 Task: Create Card Project Status Report in Board Sales Prospecting Tools to Workspace Corporate Social Responsibility. Create Card Food Processing Review in Board Sales Forecasting and Analysis to Workspace Corporate Social Responsibility. Create Card Lessons Learned Meeting in Board Sales Forecasting and Revenue Projection to Workspace Corporate Social Responsibility
Action: Mouse moved to (115, 488)
Screenshot: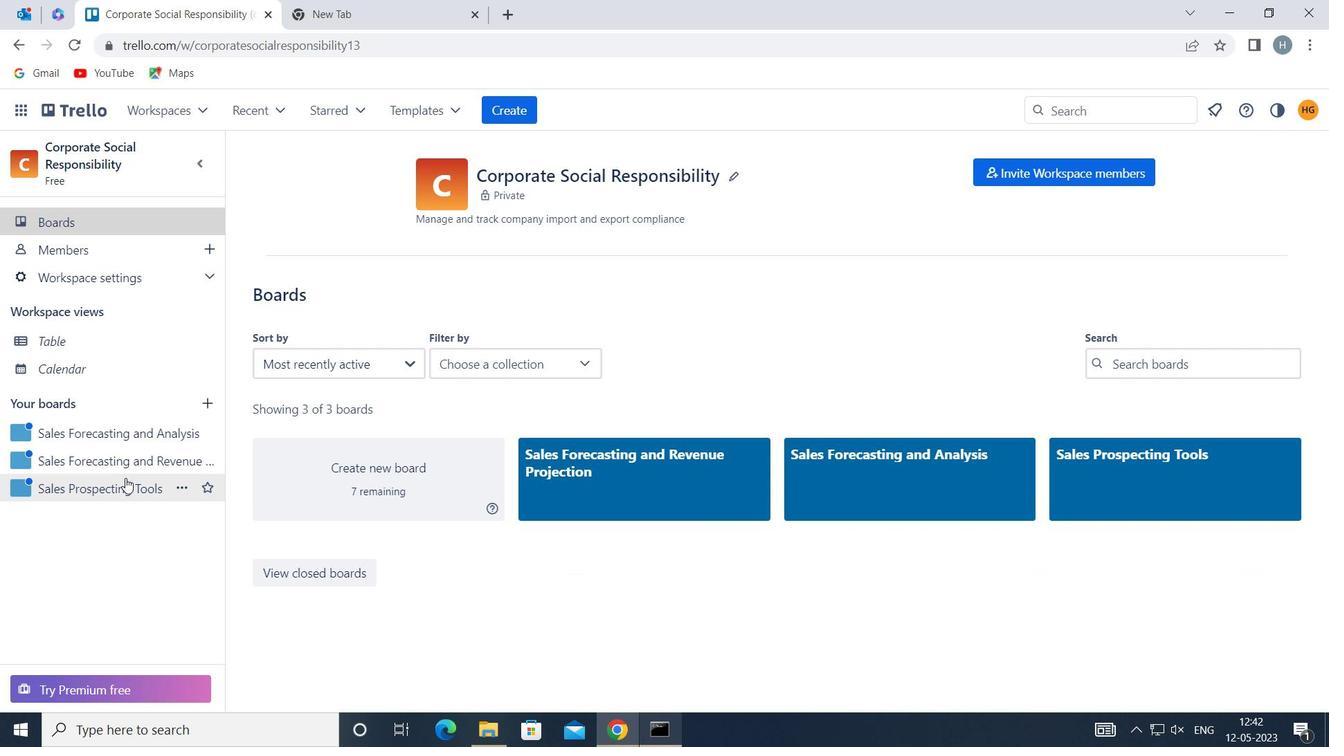 
Action: Mouse pressed left at (115, 488)
Screenshot: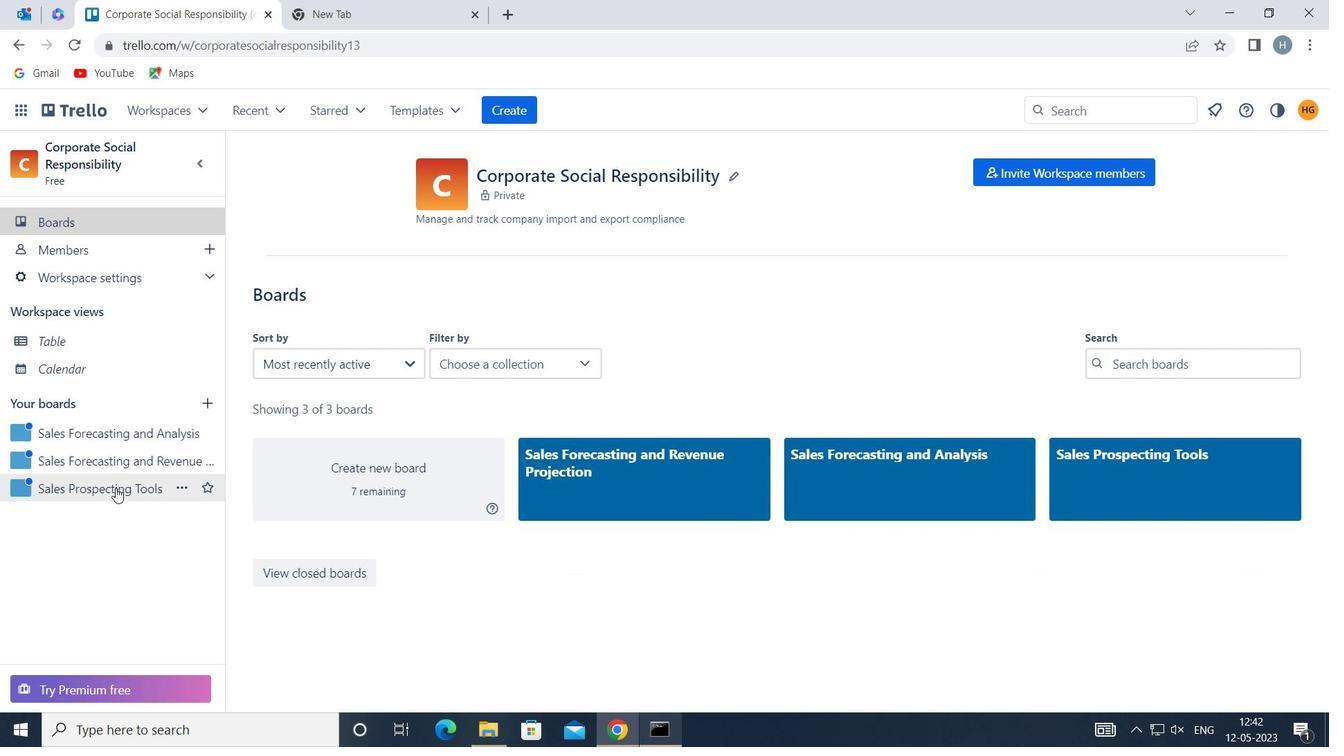 
Action: Mouse moved to (773, 254)
Screenshot: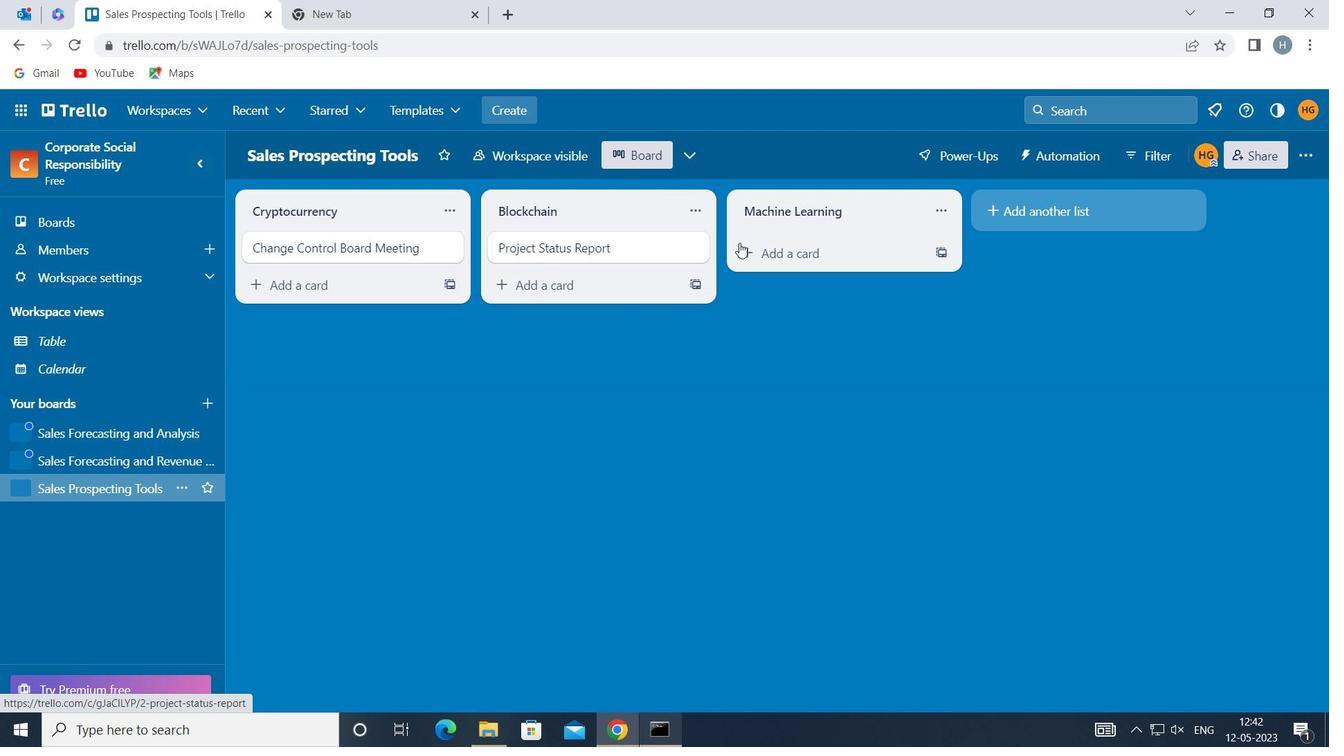 
Action: Mouse pressed left at (773, 254)
Screenshot: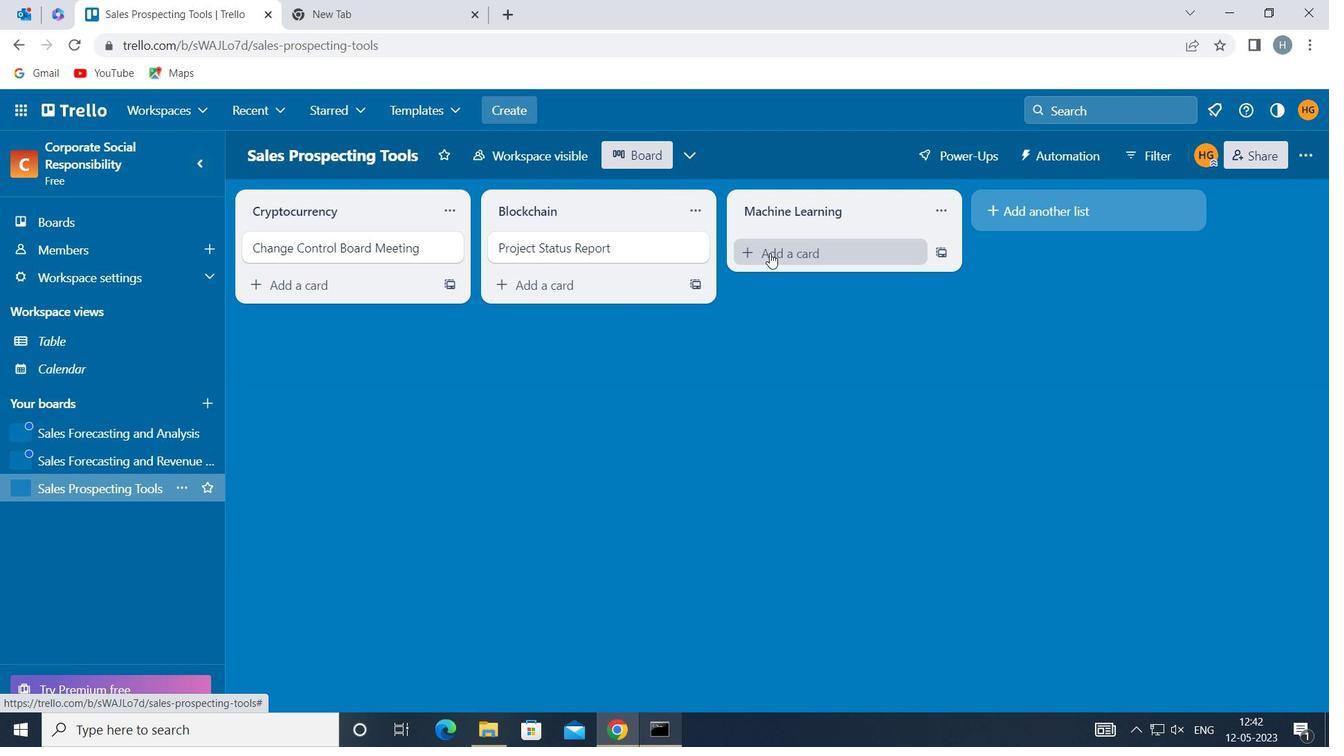 
Action: Key pressed <Key.shift>PROJECT<Key.space><Key.shift>STATUS<Key.space><Key.shift><Key.shift><Key.shift><Key.shift><Key.shift>REPORT
Screenshot: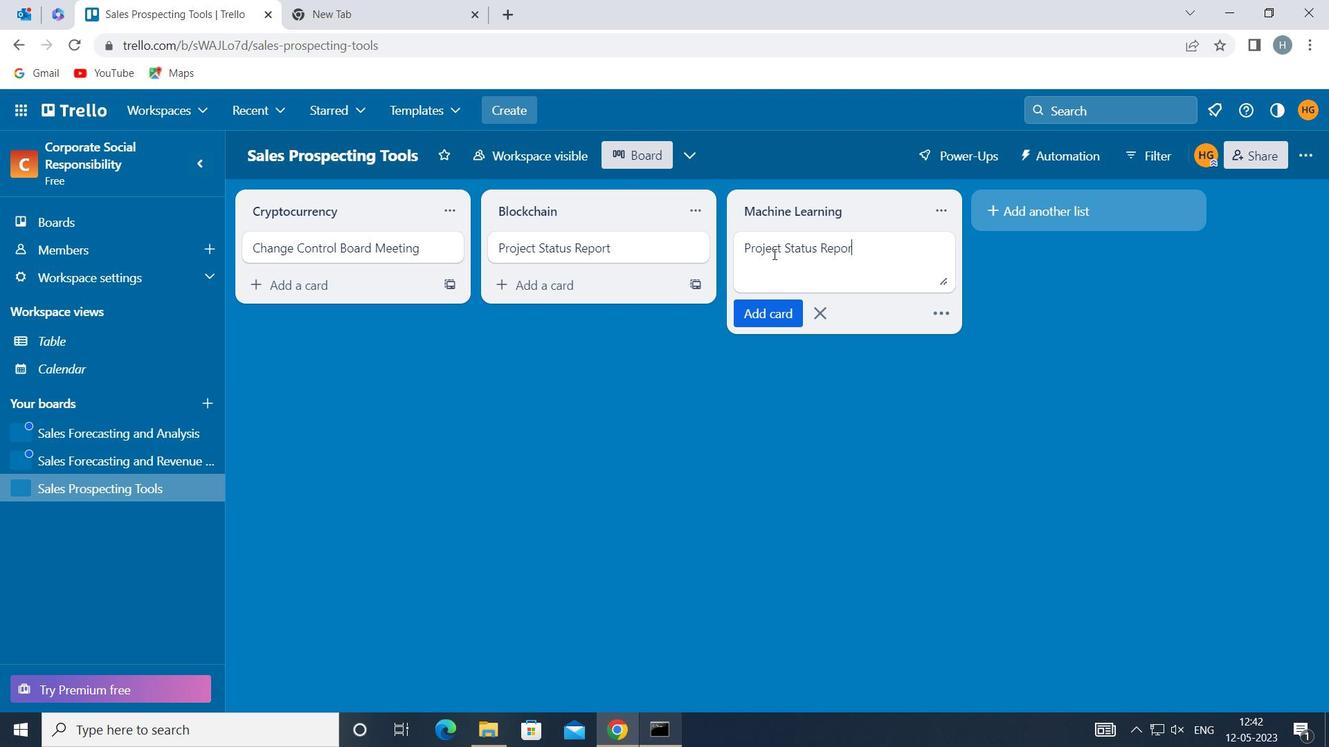 
Action: Mouse moved to (778, 304)
Screenshot: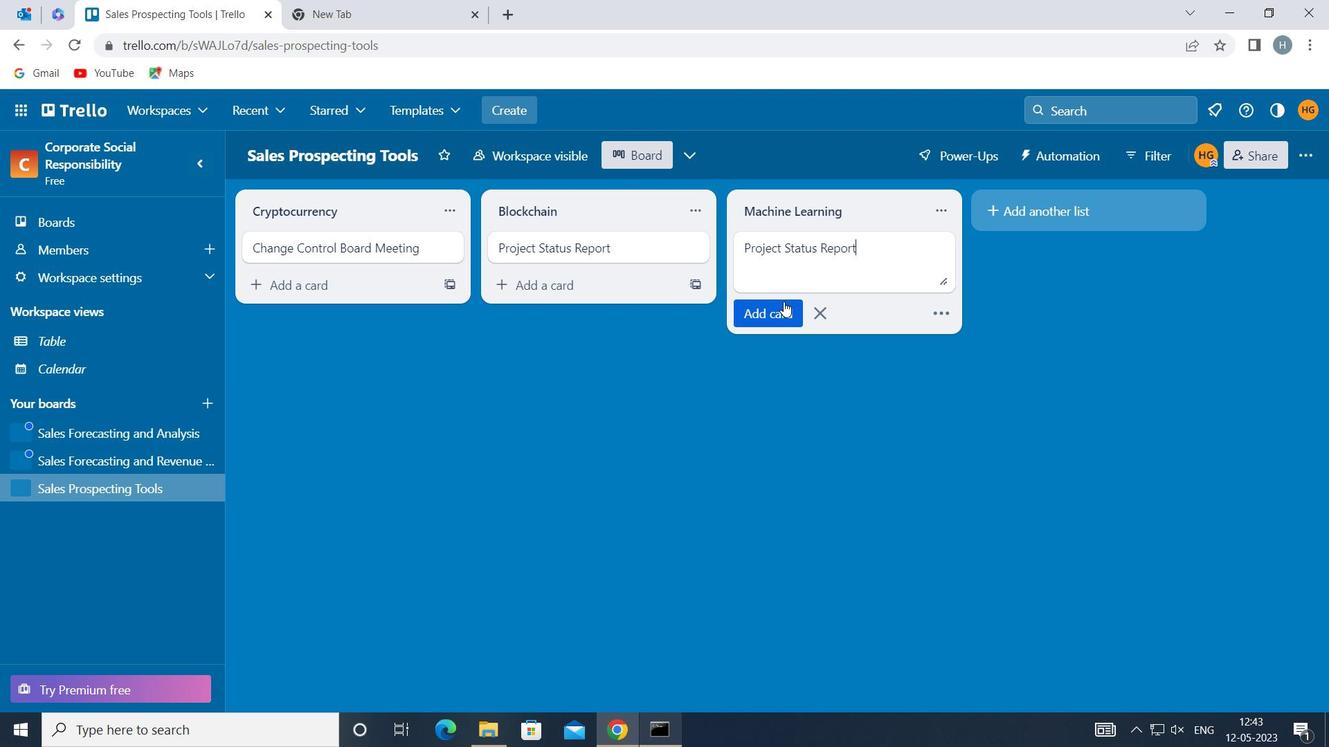 
Action: Mouse pressed left at (778, 304)
Screenshot: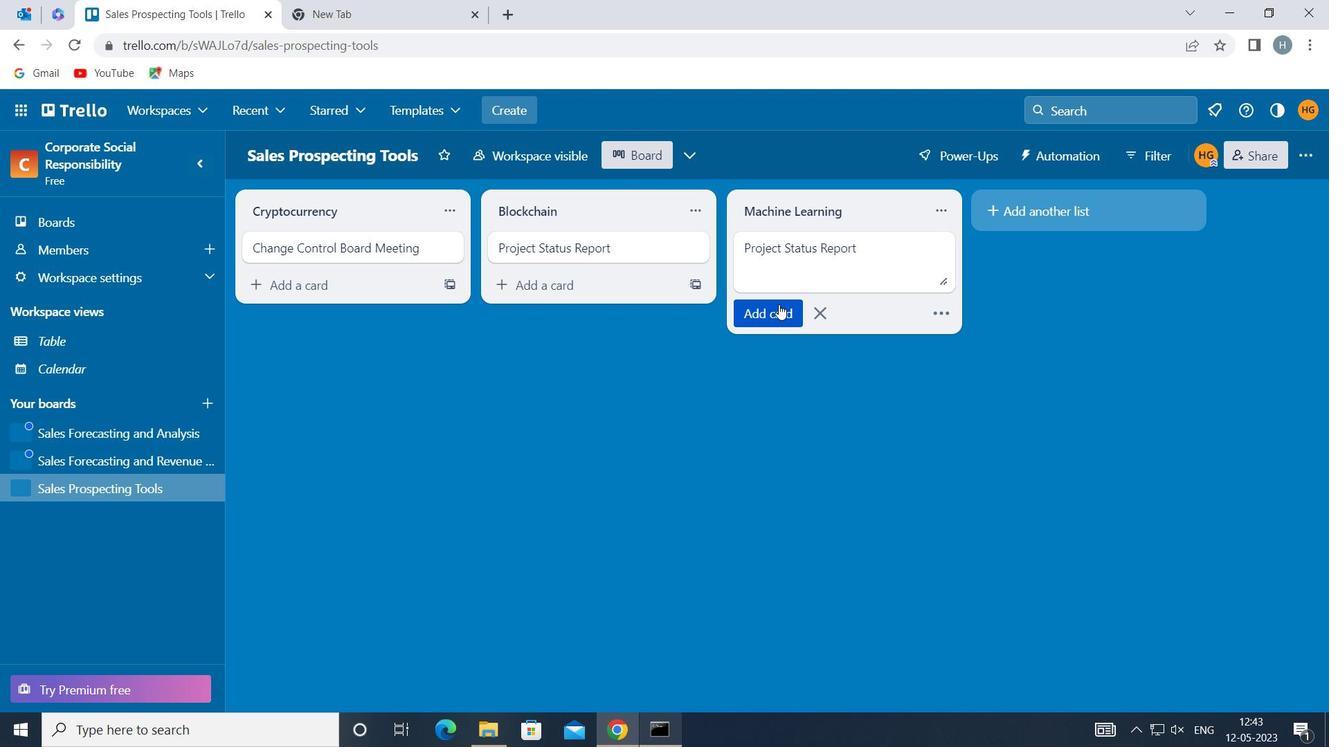 
Action: Mouse moved to (755, 386)
Screenshot: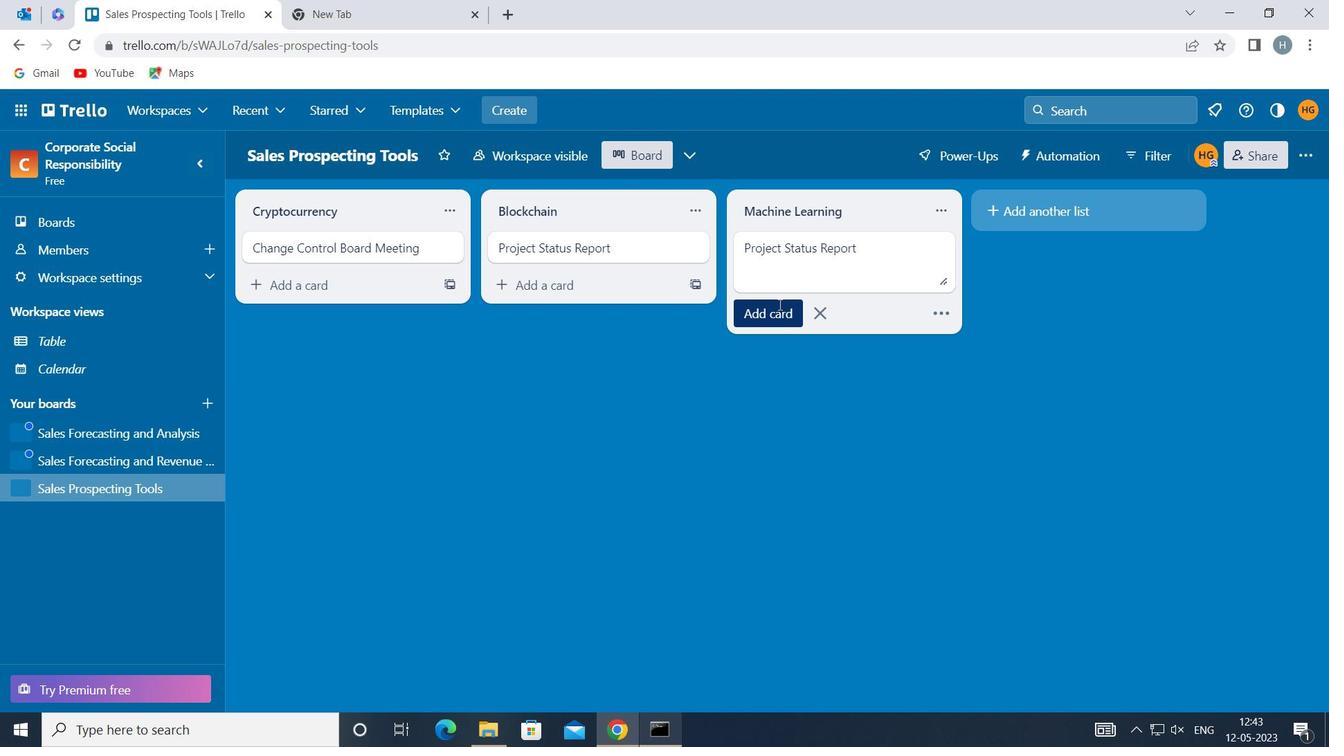 
Action: Mouse pressed left at (755, 386)
Screenshot: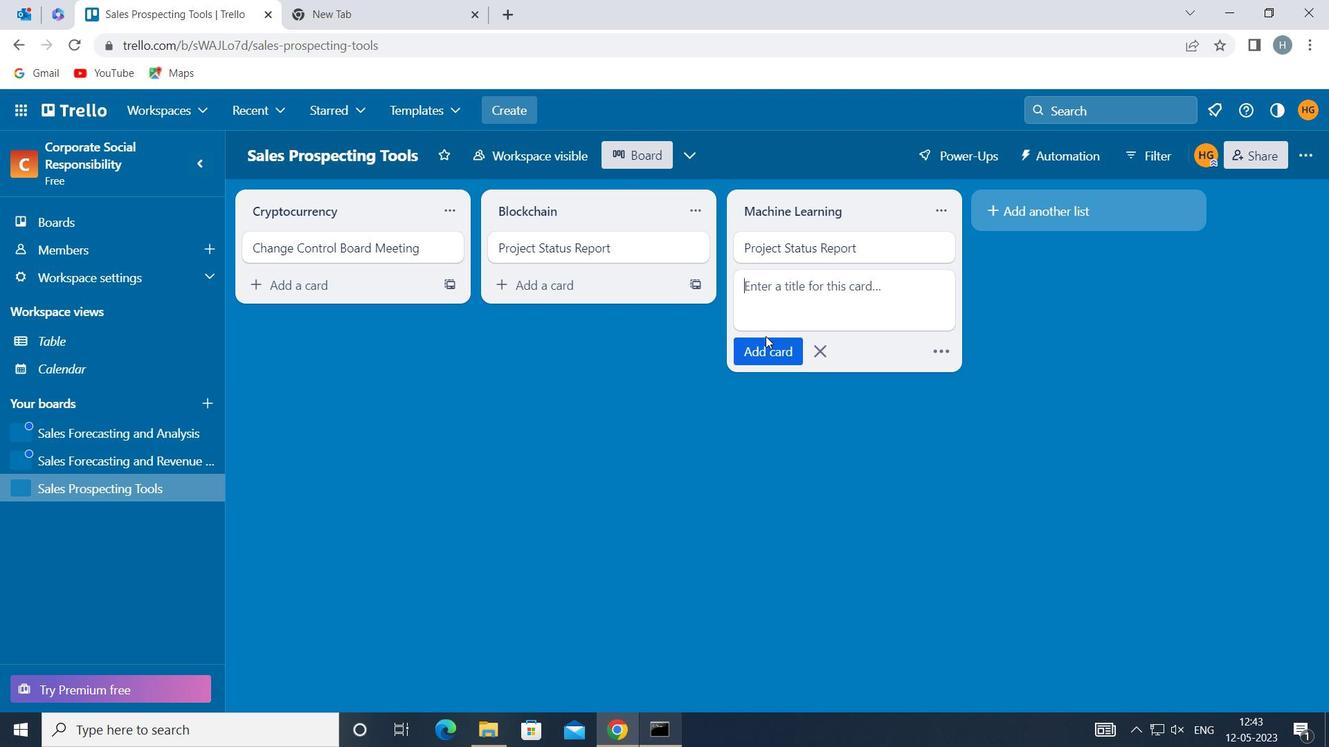 
Action: Mouse moved to (61, 427)
Screenshot: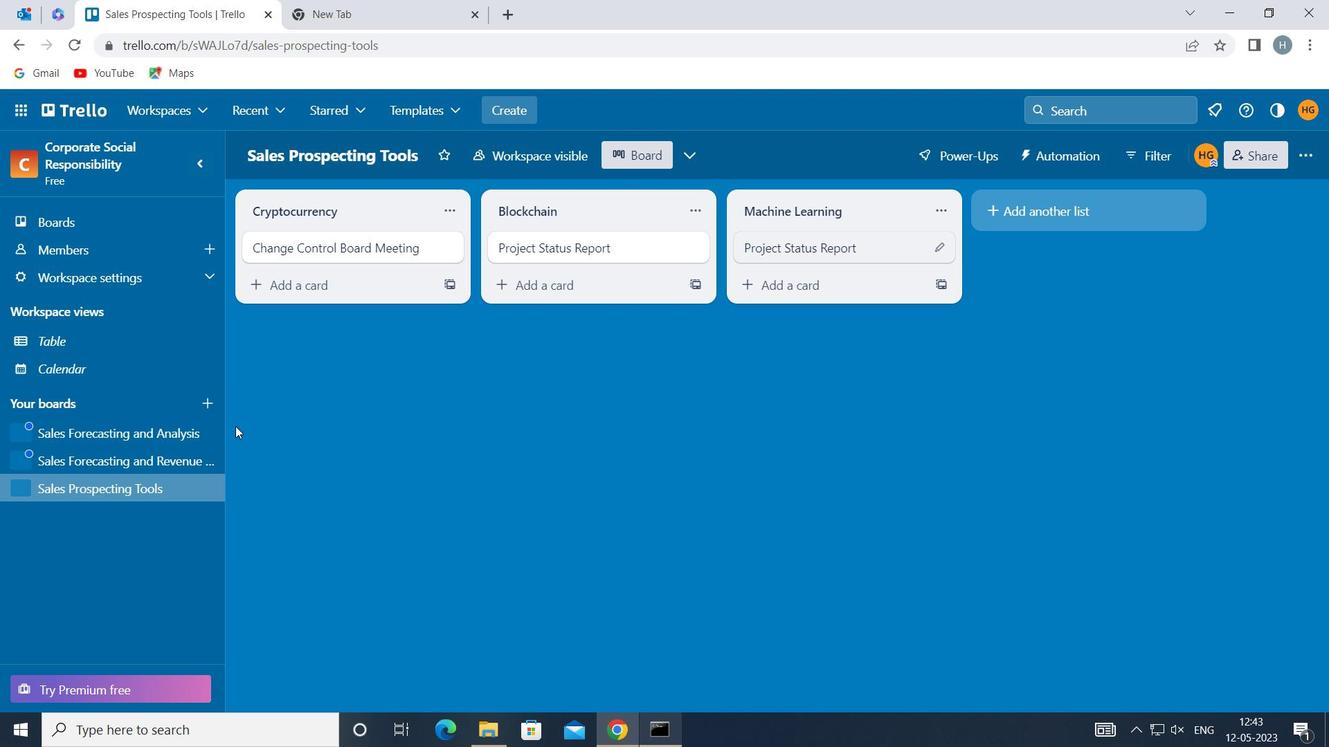 
Action: Mouse pressed left at (61, 427)
Screenshot: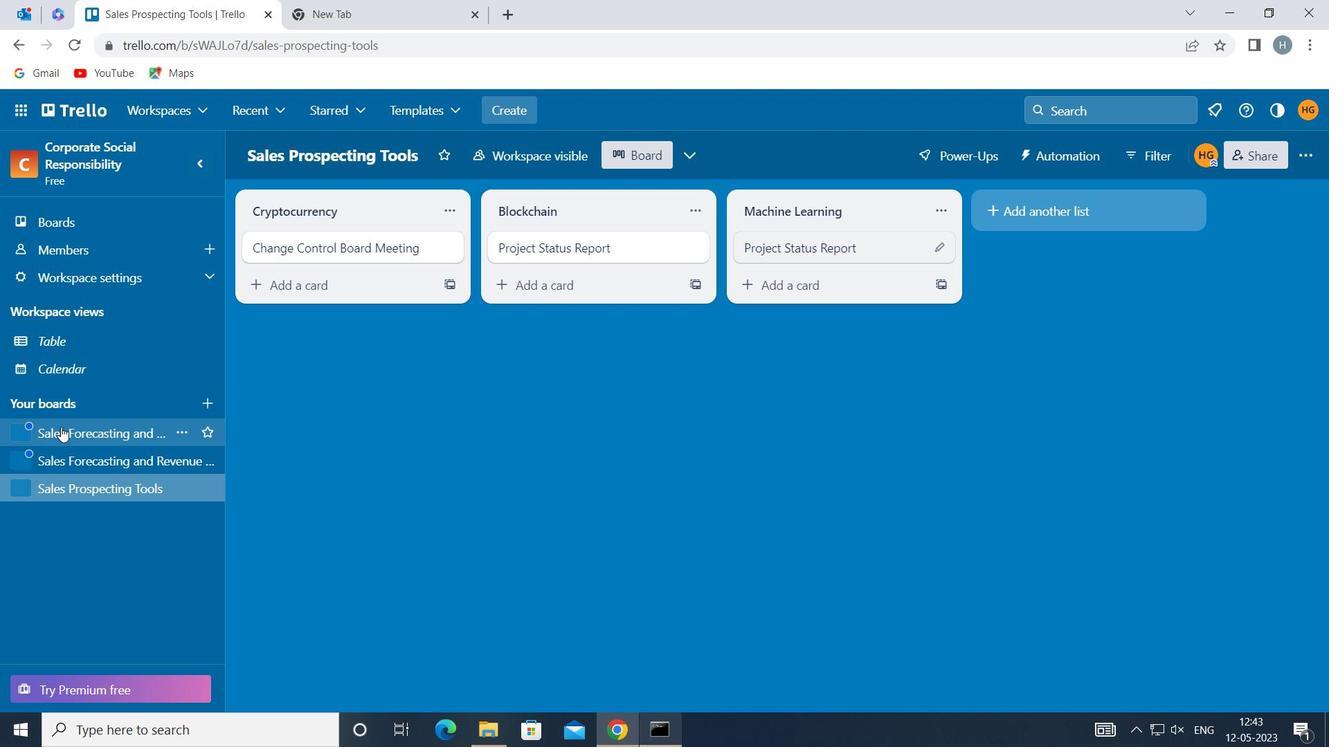 
Action: Mouse moved to (807, 250)
Screenshot: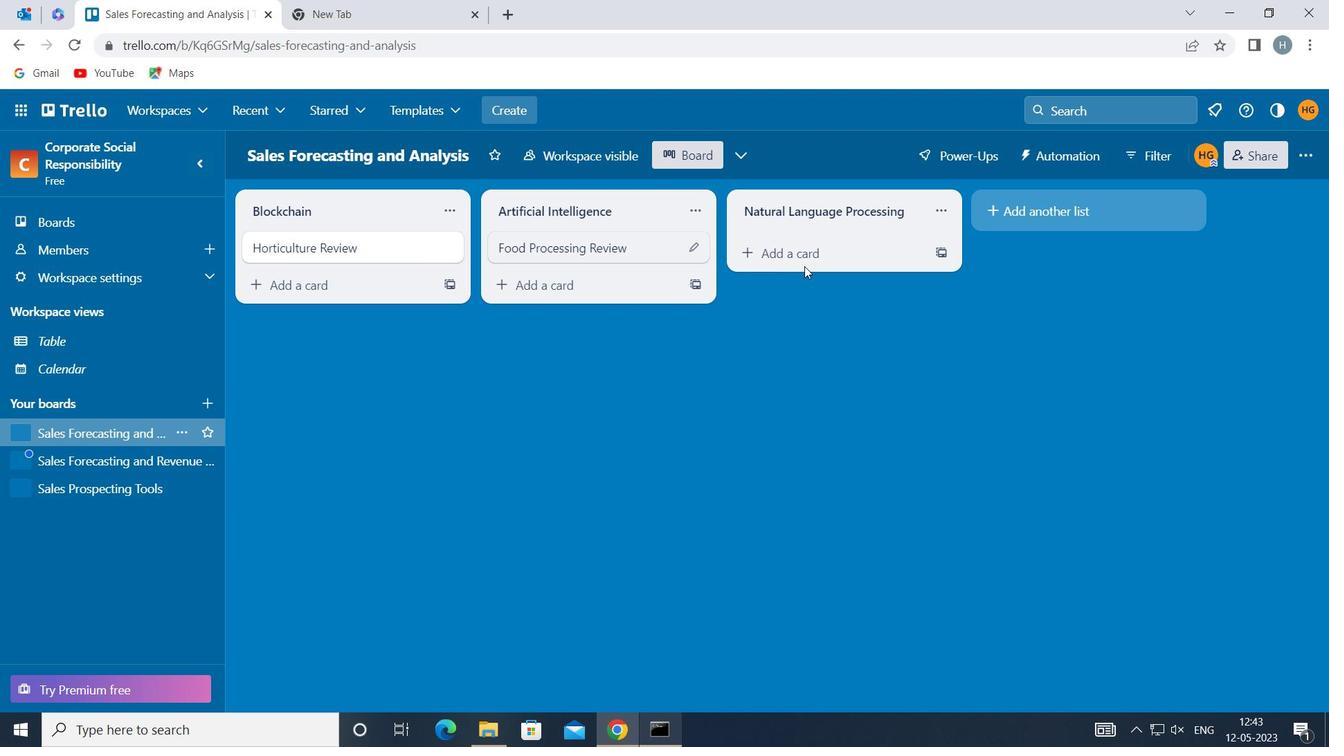 
Action: Mouse pressed left at (807, 250)
Screenshot: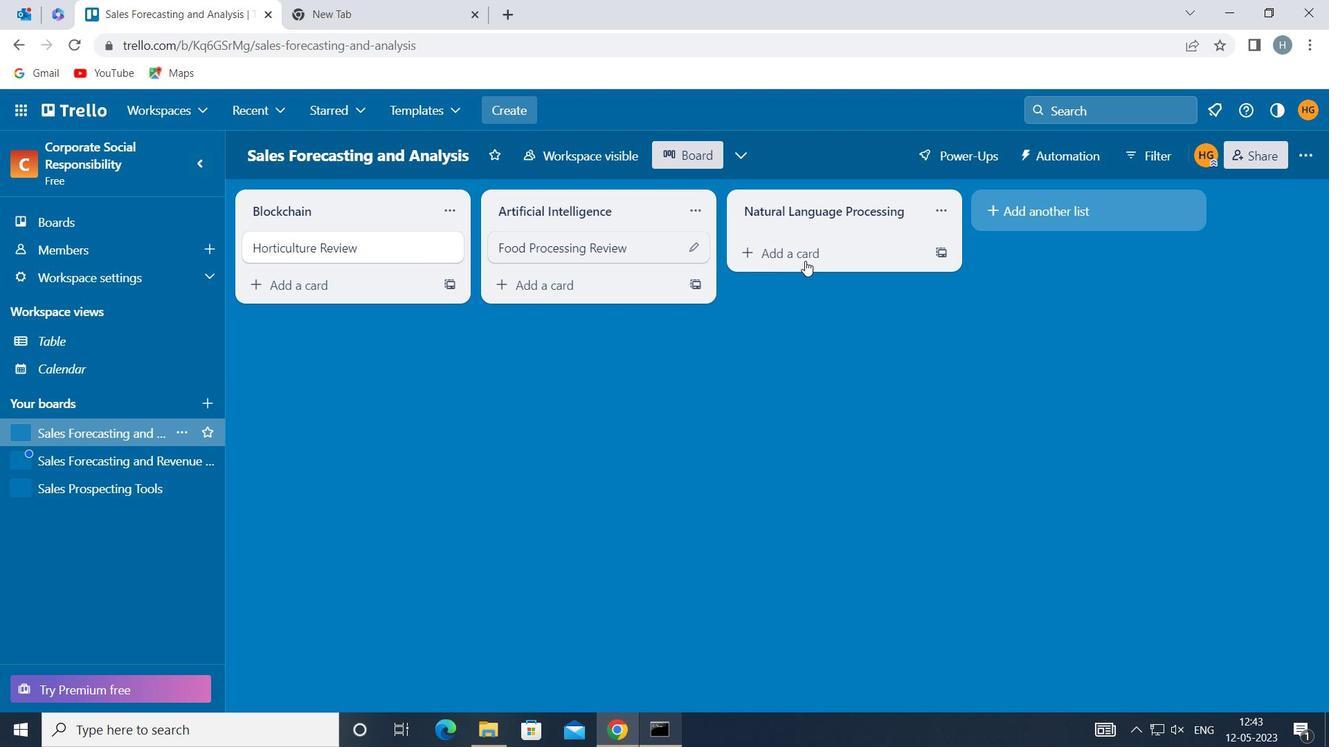 
Action: Mouse pressed left at (807, 250)
Screenshot: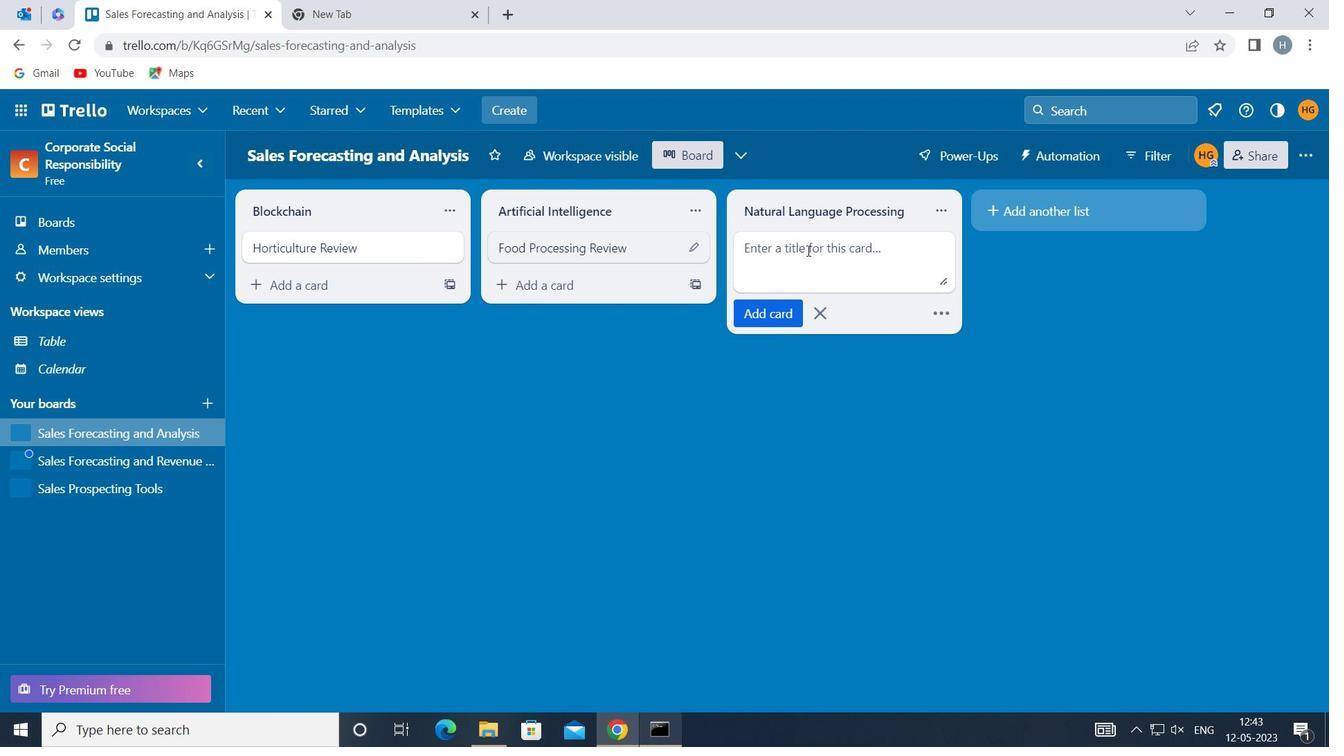 
Action: Key pressed <Key.shift>FOOD<Key.space><Key.shift>PROCESSING<Key.space><Key.shift>REVIEW
Screenshot: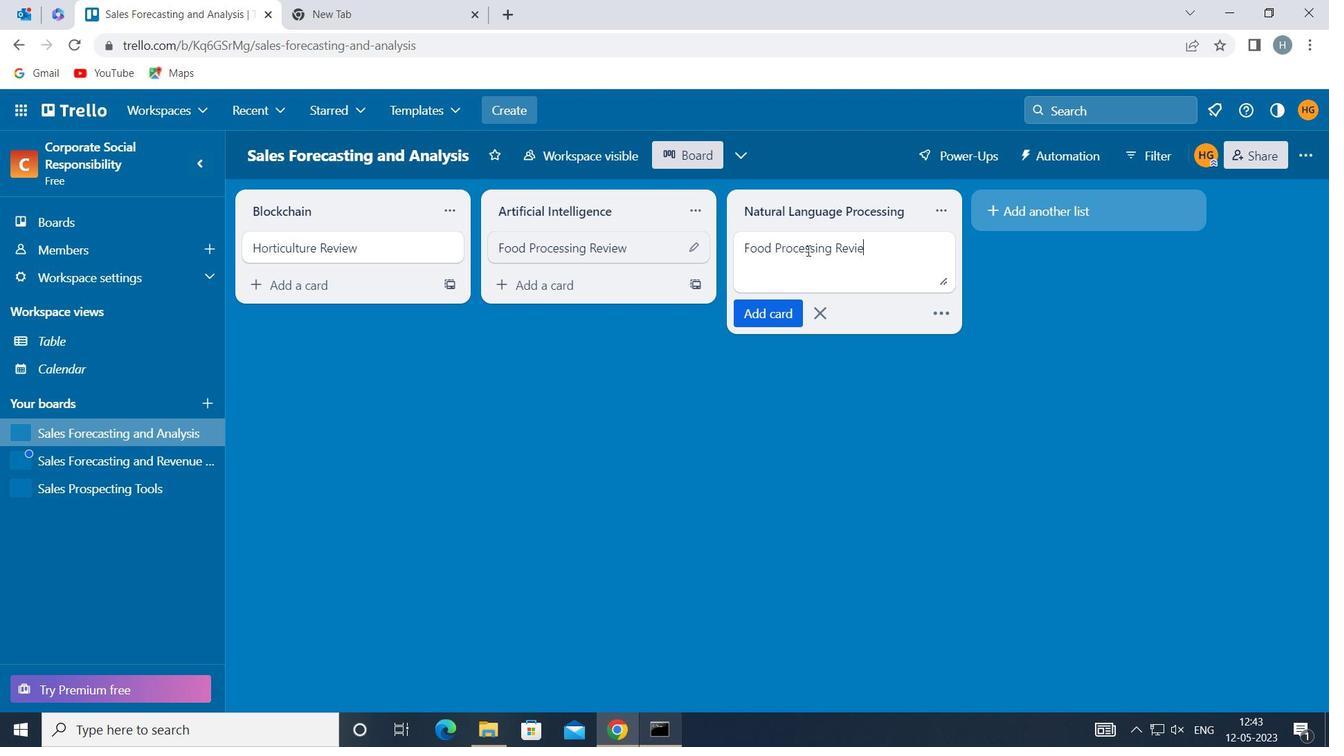 
Action: Mouse moved to (774, 308)
Screenshot: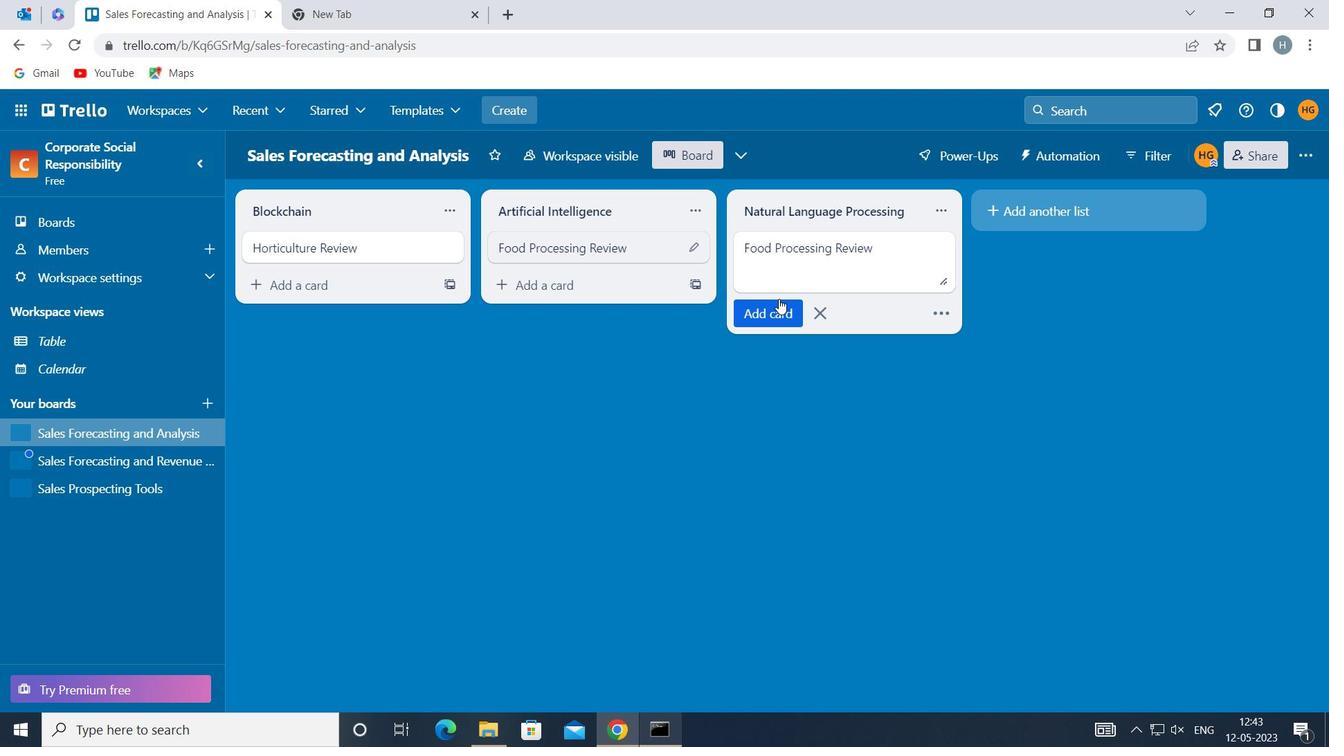
Action: Mouse pressed left at (774, 308)
Screenshot: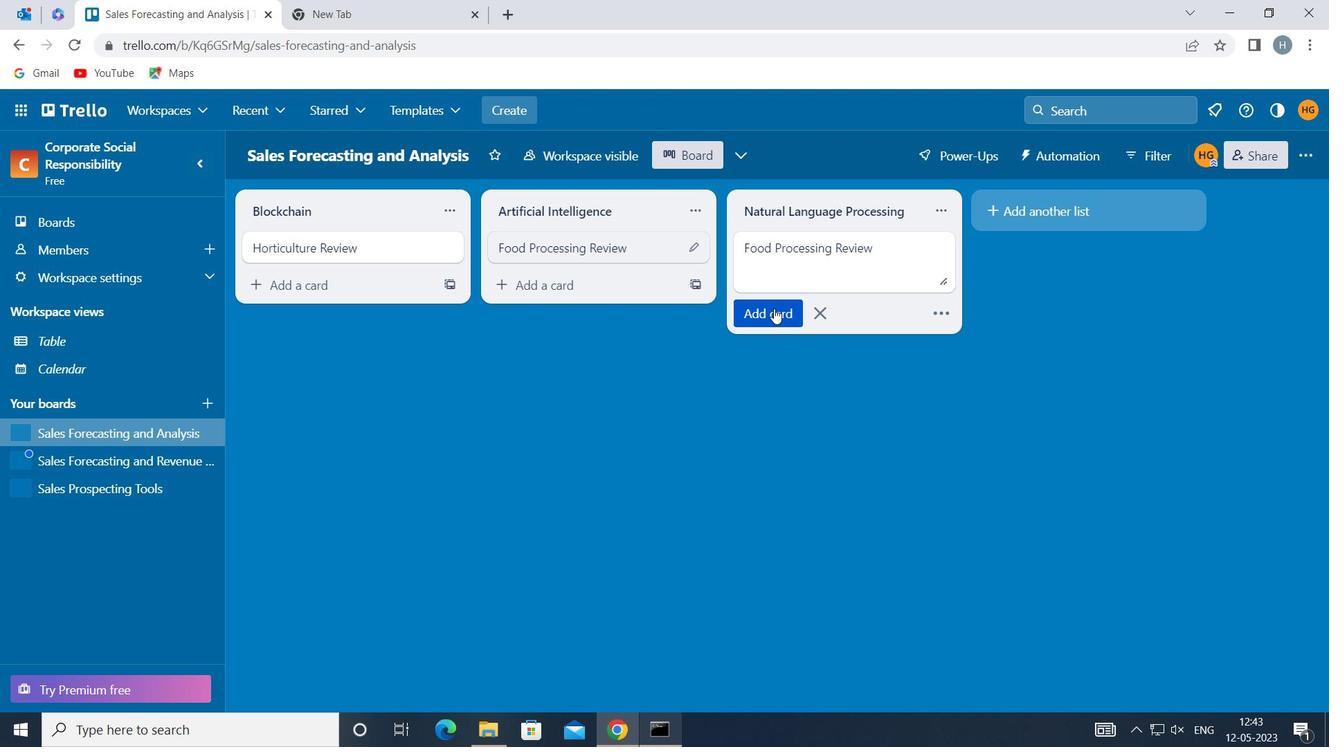 
Action: Mouse moved to (744, 402)
Screenshot: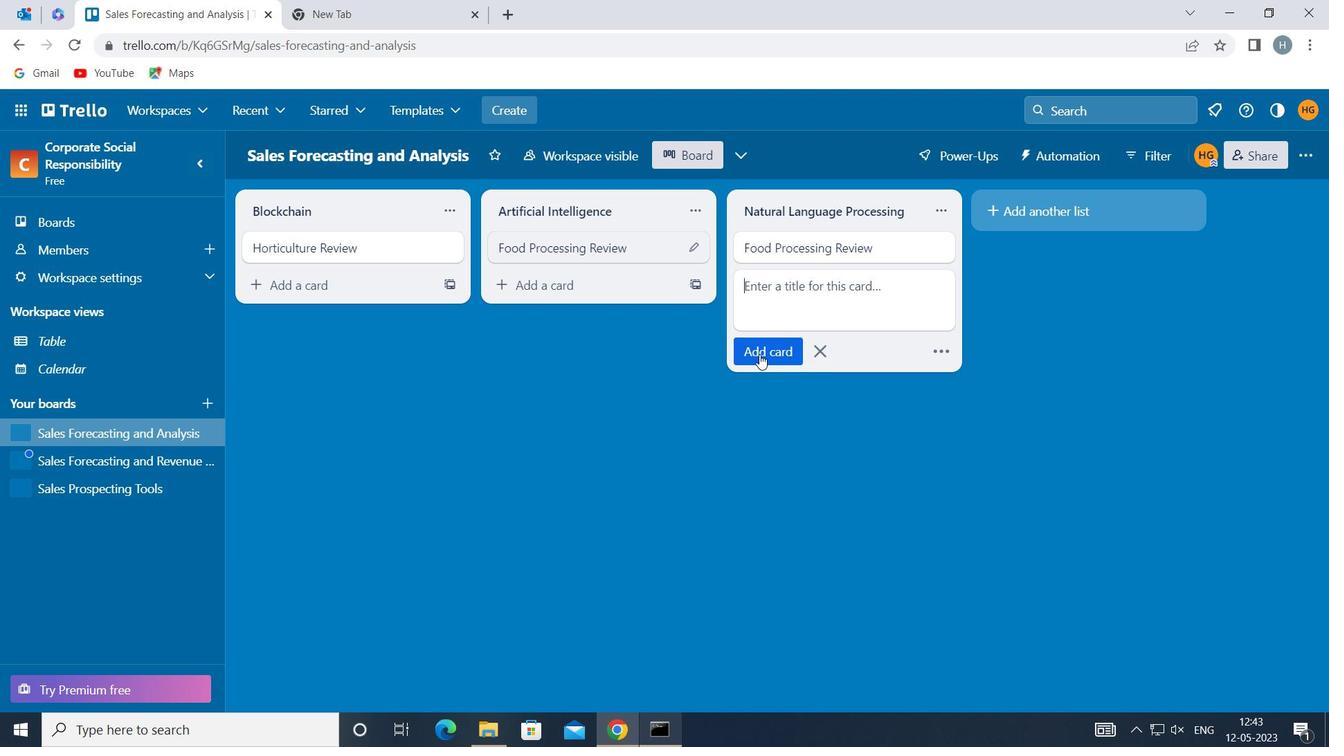 
Action: Mouse pressed left at (744, 402)
Screenshot: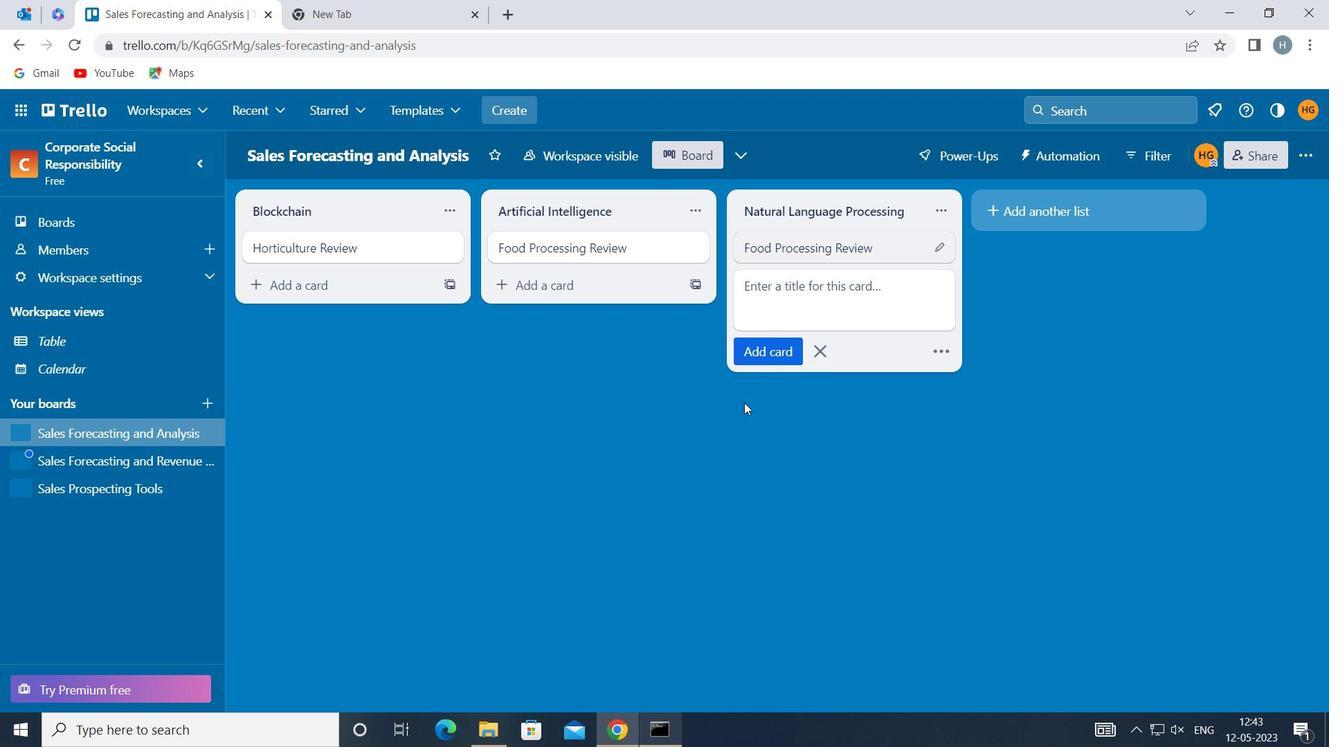 
Action: Mouse moved to (107, 458)
Screenshot: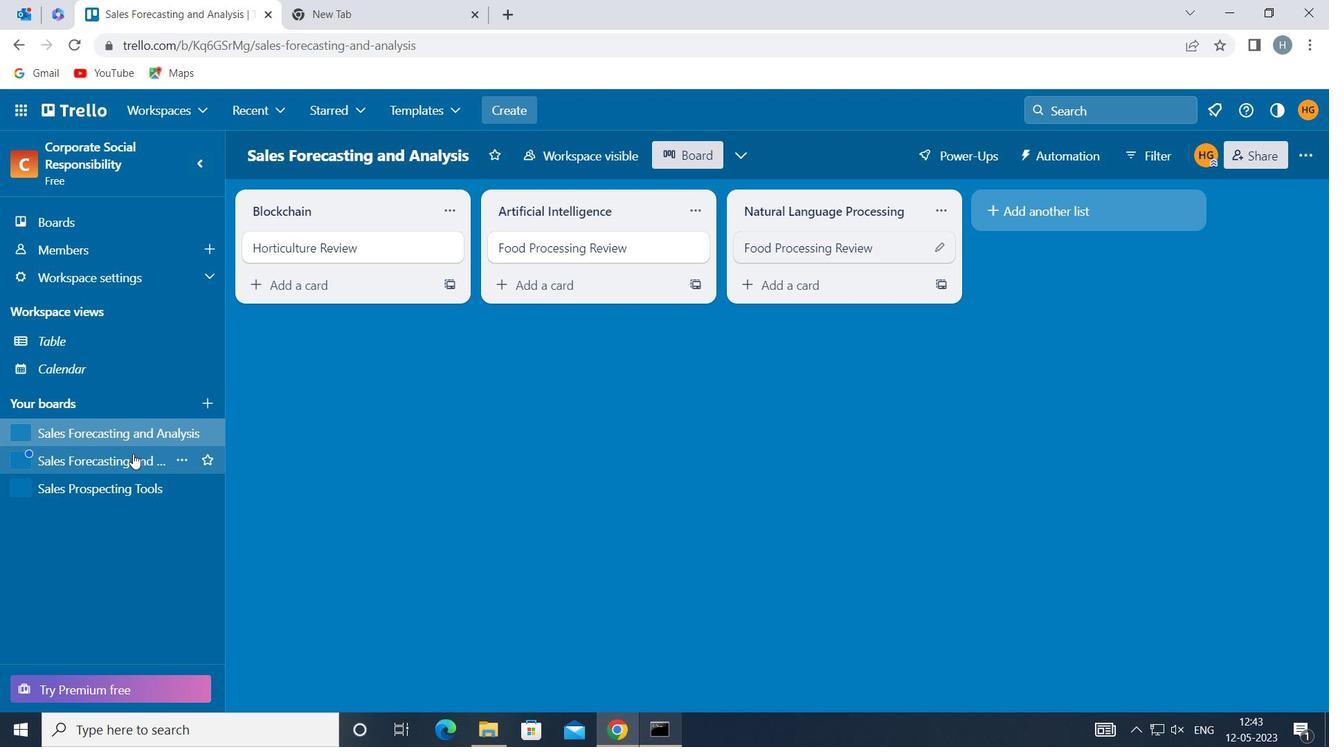 
Action: Mouse pressed left at (107, 458)
Screenshot: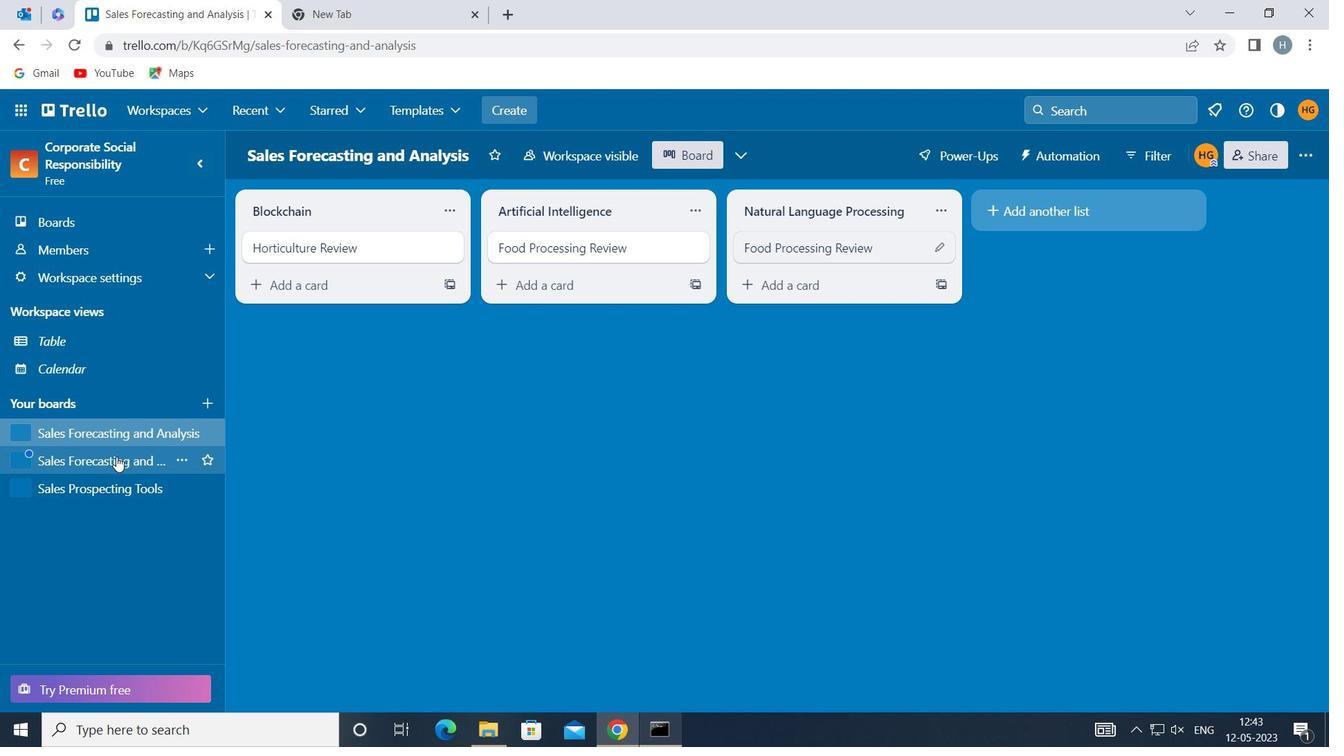 
Action: Mouse moved to (811, 253)
Screenshot: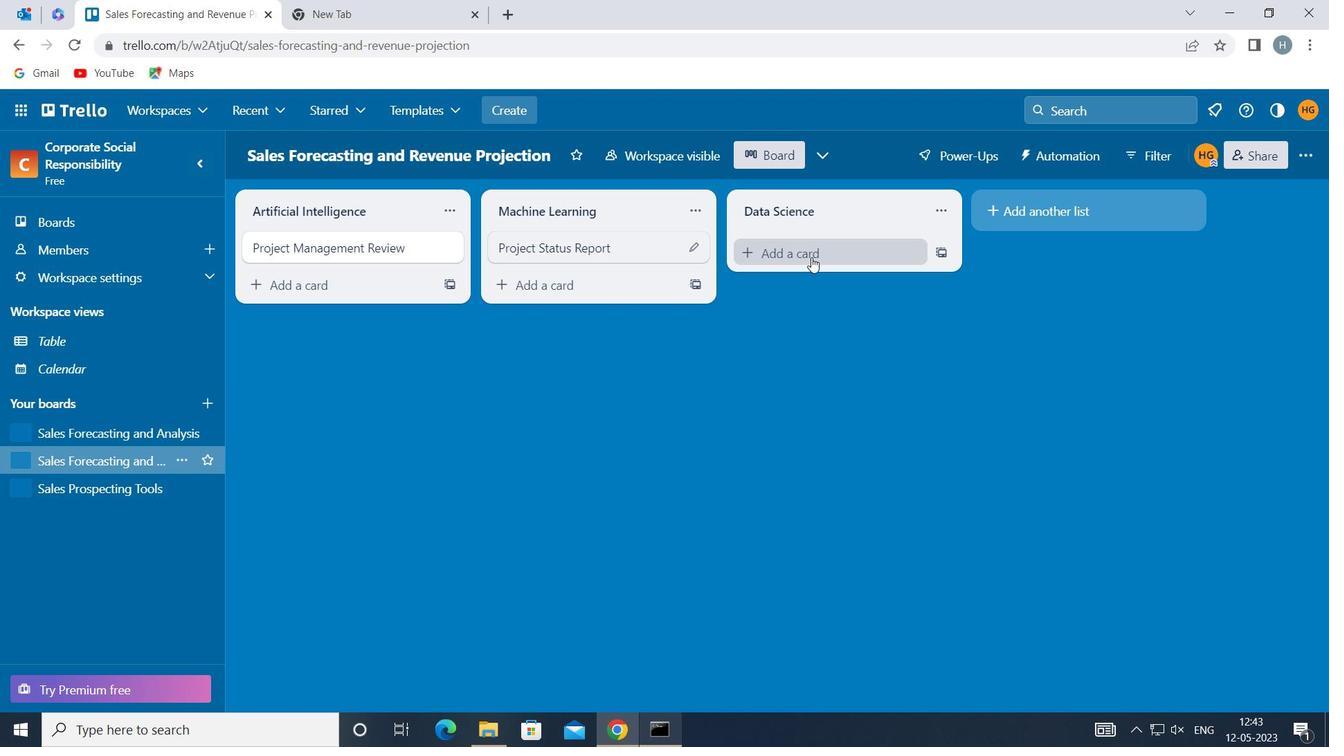 
Action: Mouse pressed left at (811, 253)
Screenshot: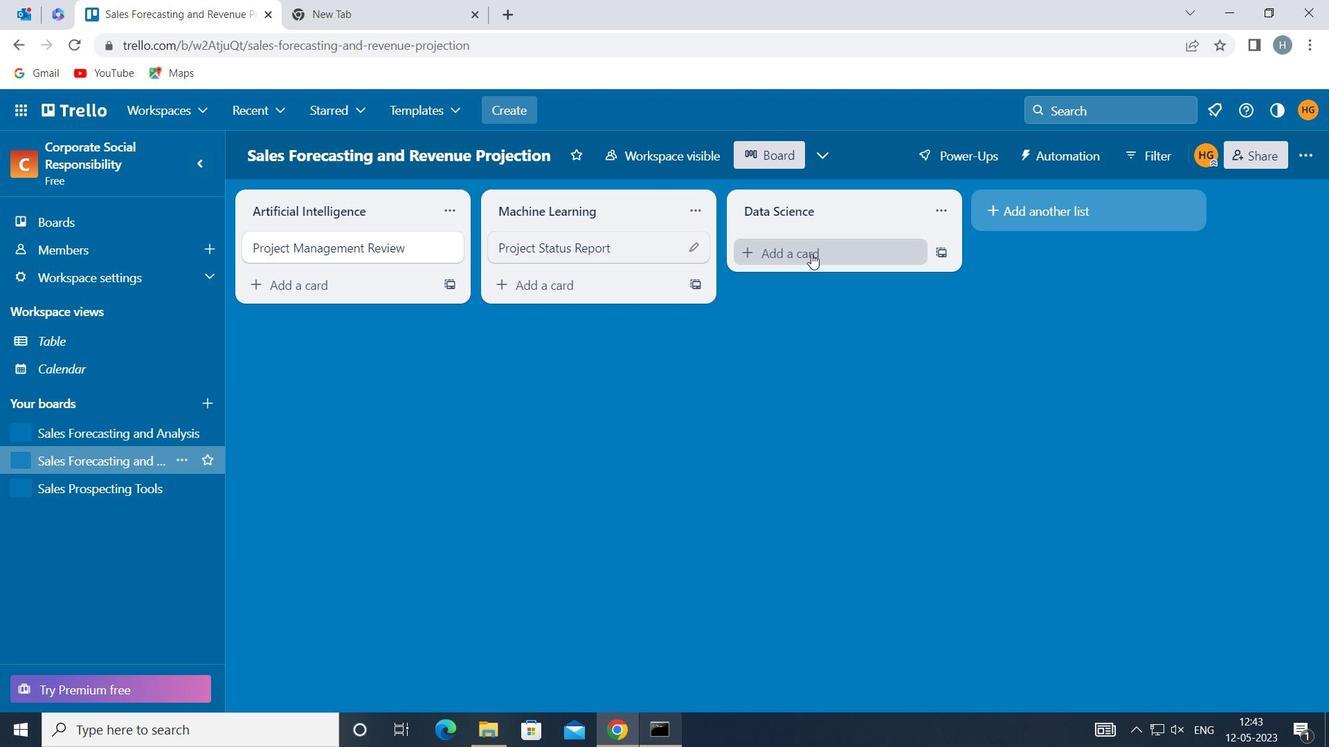 
Action: Mouse moved to (812, 254)
Screenshot: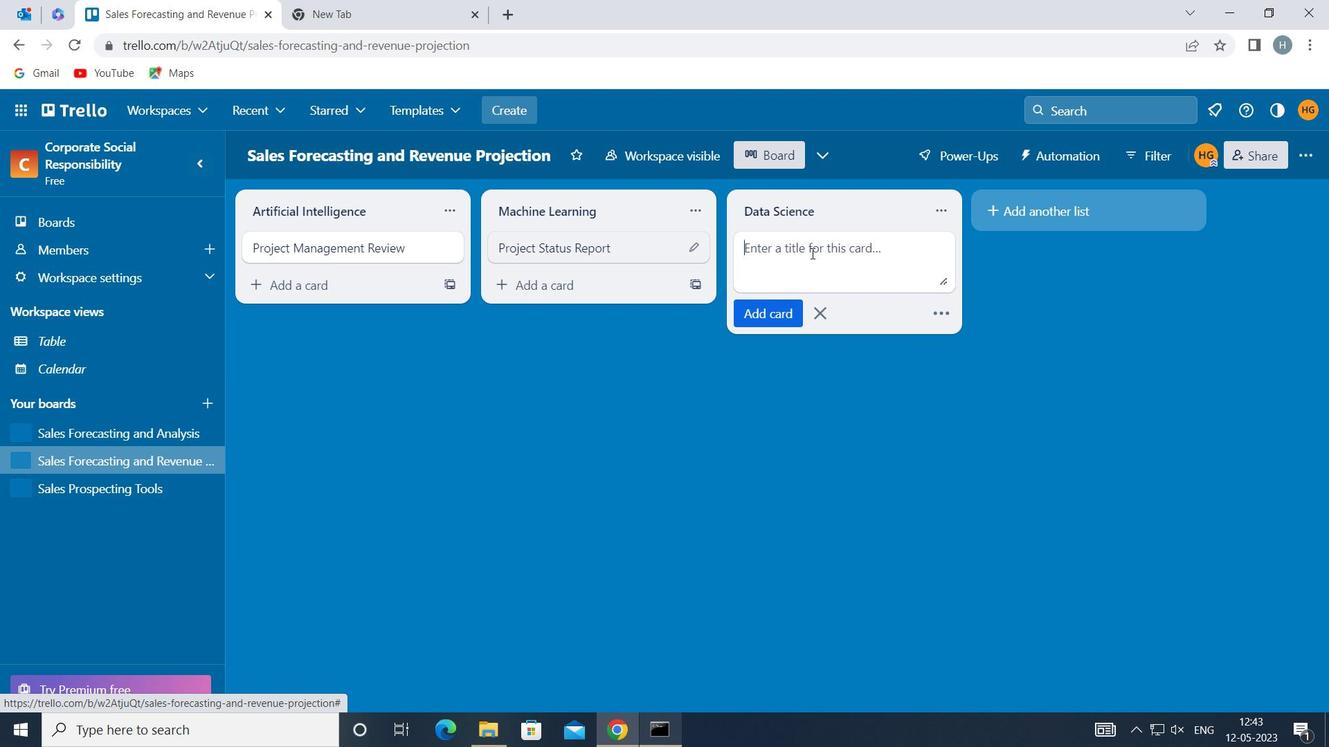 
Action: Mouse pressed left at (812, 254)
Screenshot: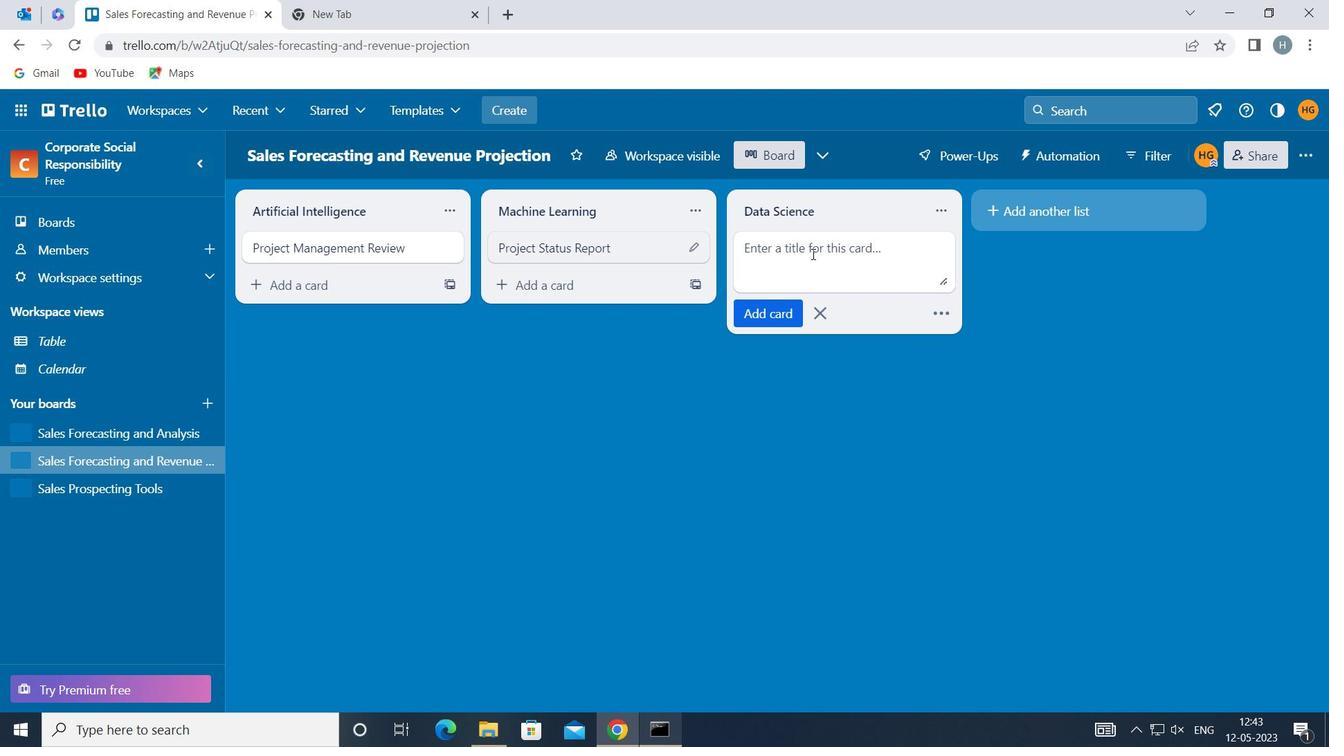 
Action: Key pressed <Key.shift>LESSONS<Key.space><Key.shift>LEARNING<Key.space><Key.shift>MEETING<Key.backspace><Key.backspace><Key.backspace><Key.backspace><Key.backspace><Key.backspace><Key.backspace><Key.backspace><Key.backspace><Key.backspace><Key.backspace><Key.backspace><Key.backspace>RNED<Key.space><Key.shift>MEETING
Screenshot: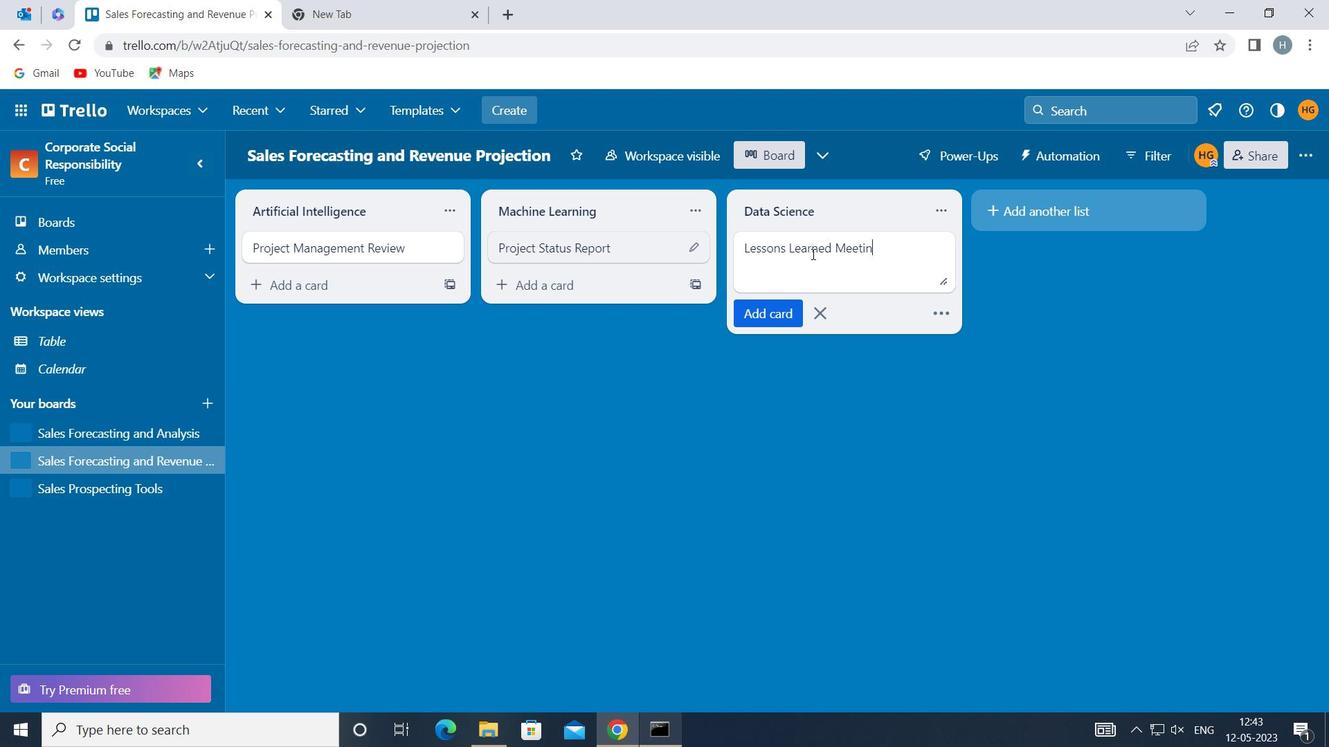 
Action: Mouse moved to (768, 308)
Screenshot: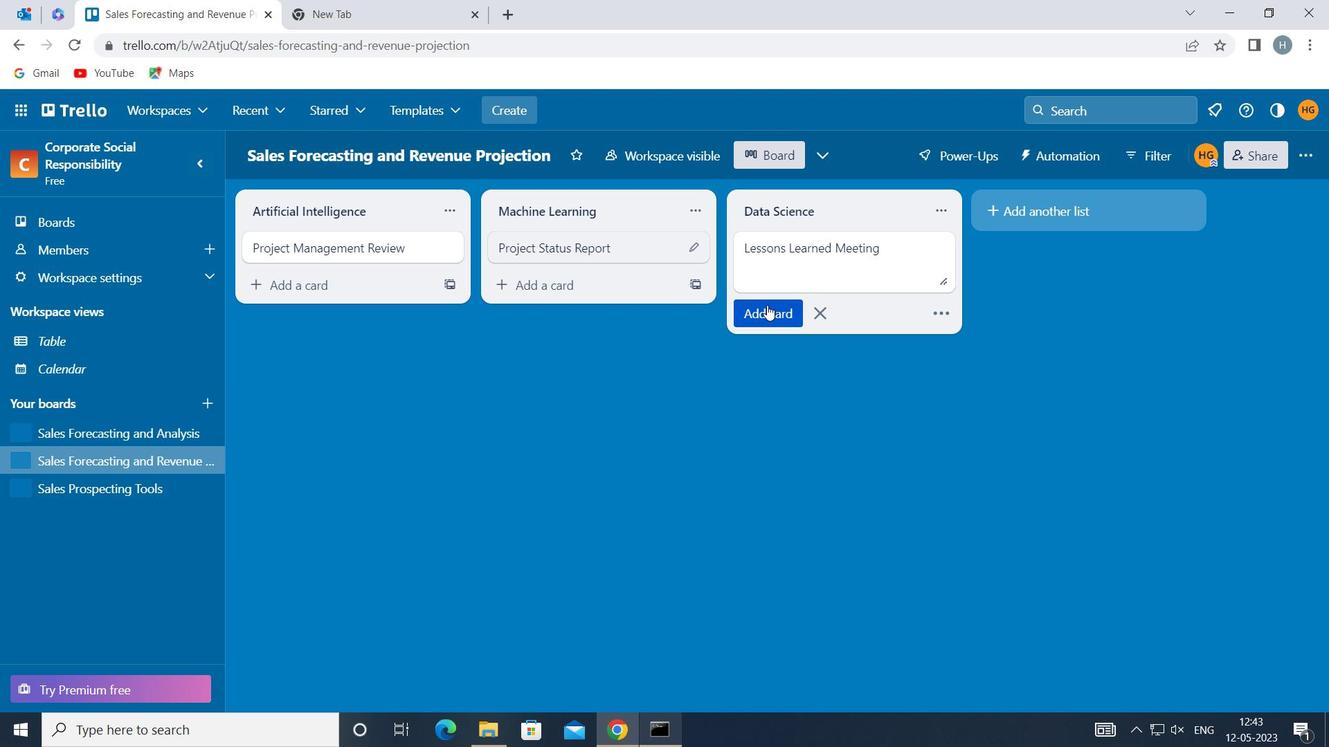 
Action: Mouse pressed left at (768, 308)
Screenshot: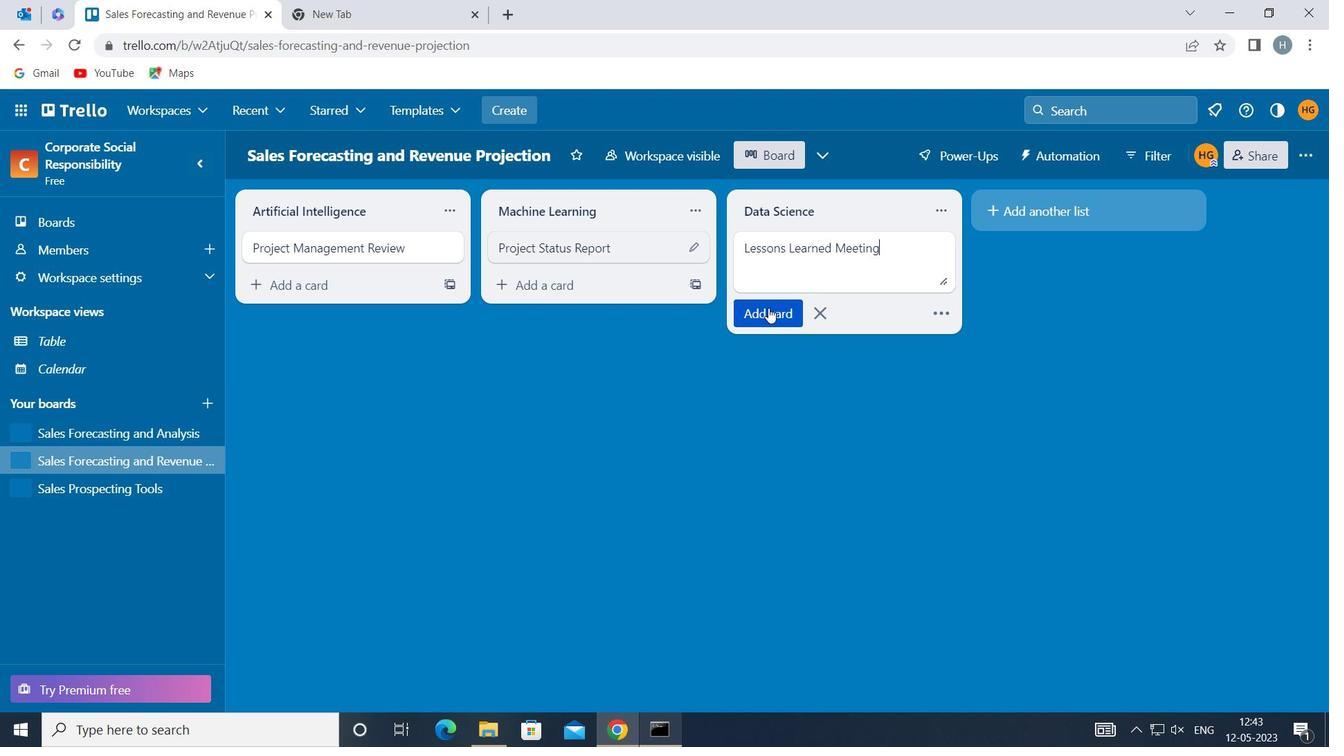
Action: Mouse moved to (745, 401)
Screenshot: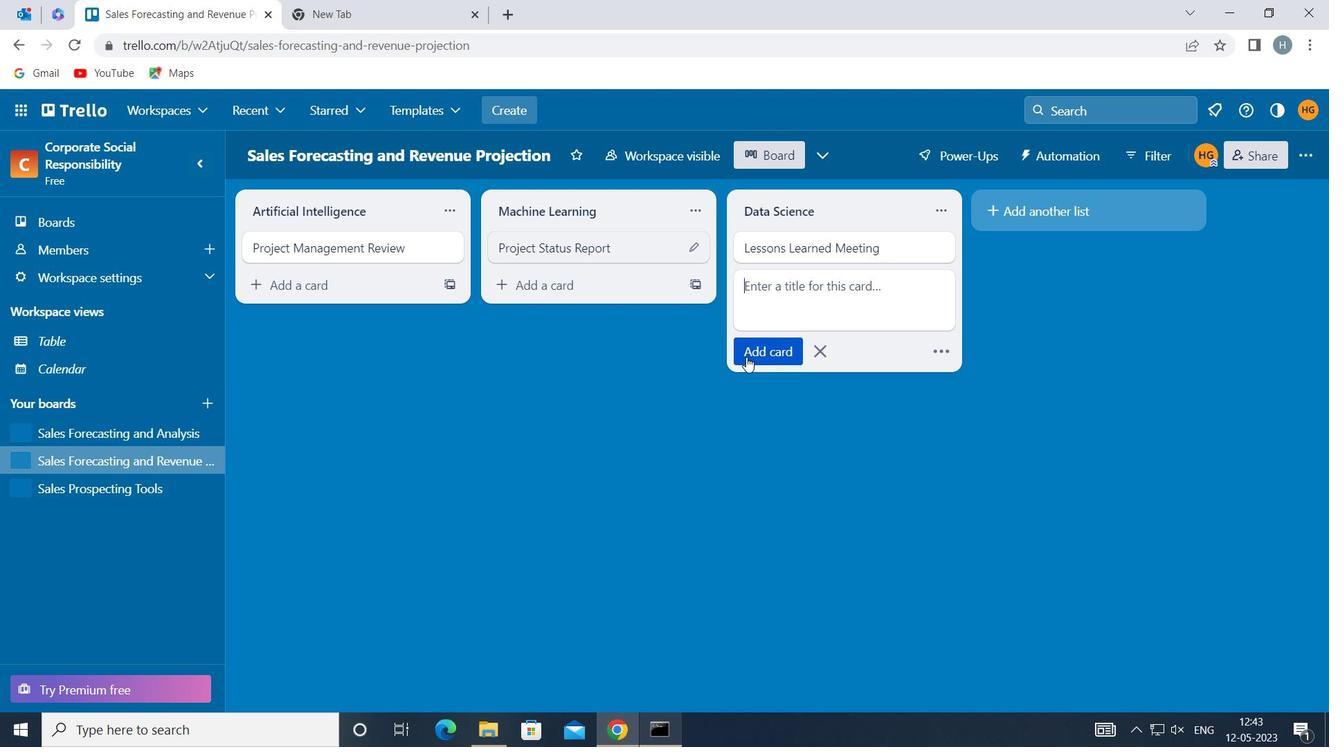 
Action: Mouse pressed left at (745, 401)
Screenshot: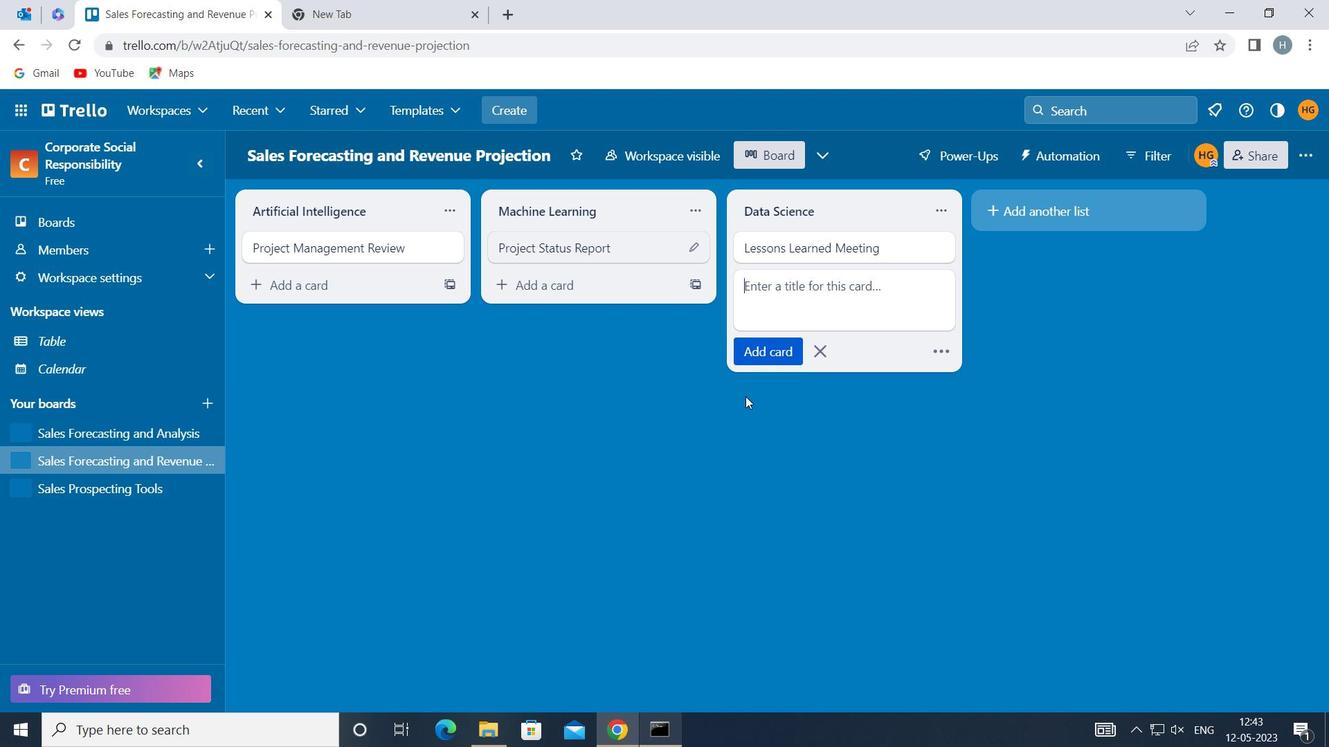 
